 Task: visit on peoples page and checked how many employees works in NVIDIA
Action: Mouse moved to (642, 63)
Screenshot: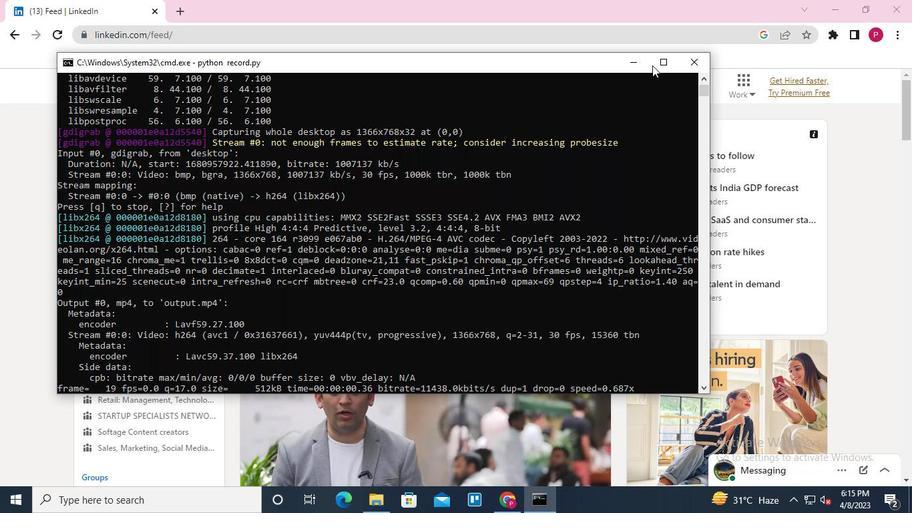 
Action: Mouse pressed left at (642, 63)
Screenshot: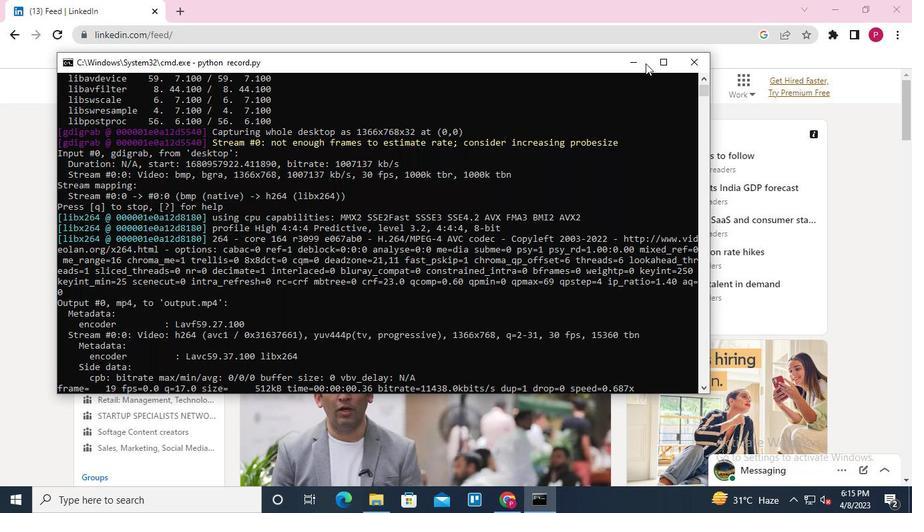 
Action: Mouse moved to (257, 90)
Screenshot: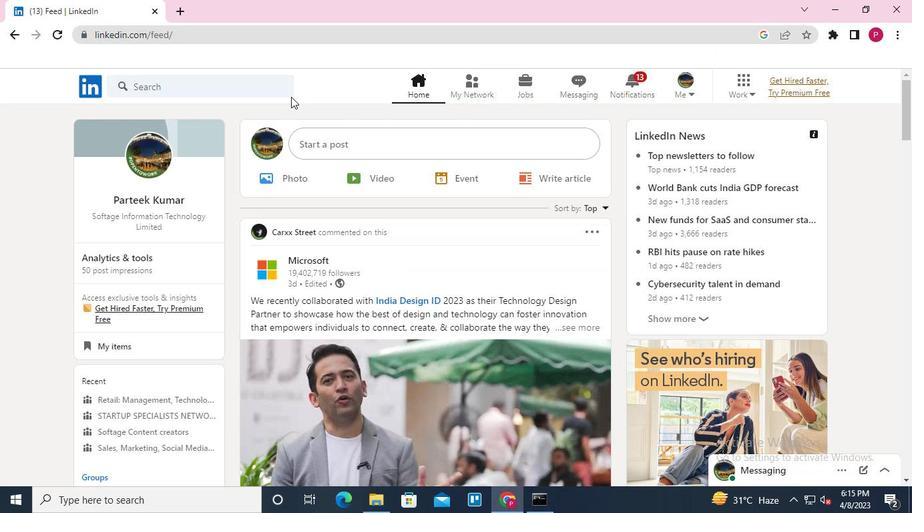 
Action: Mouse pressed left at (257, 90)
Screenshot: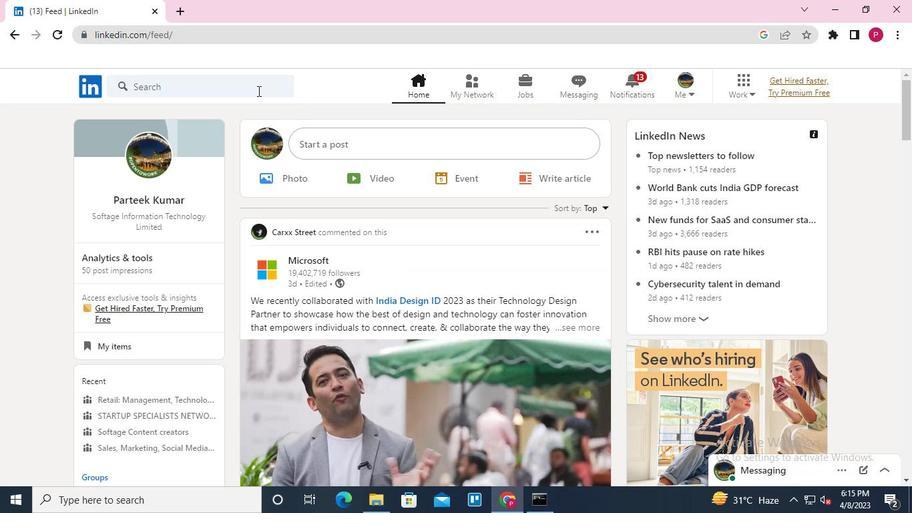 
Action: Keyboard Key.shift
Screenshot: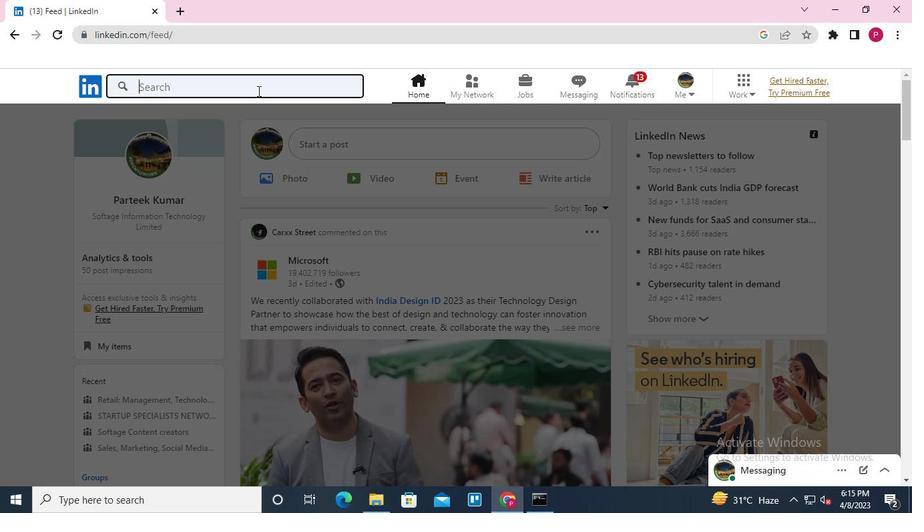 
Action: Keyboard N
Screenshot: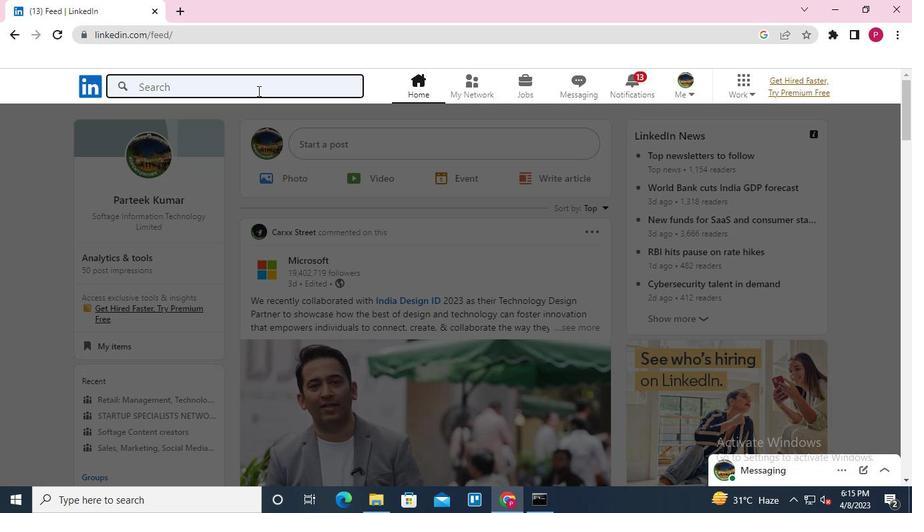 
Action: Keyboard V
Screenshot: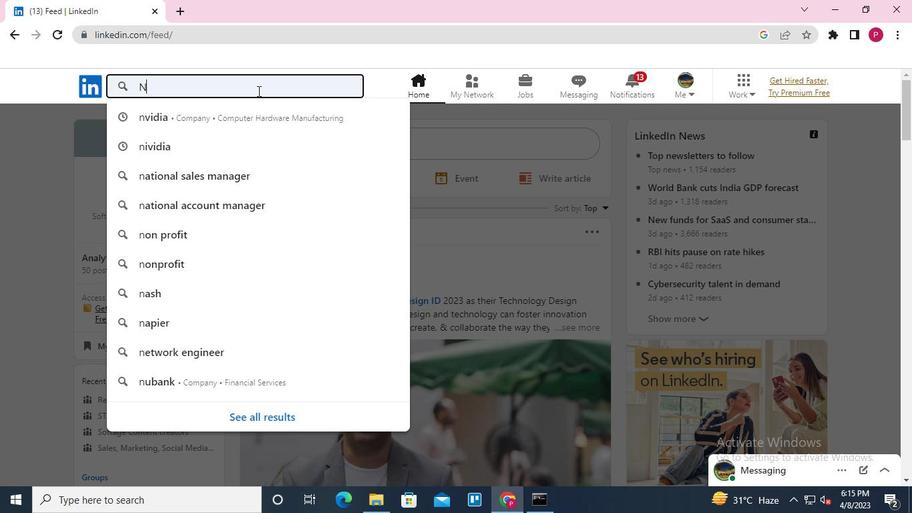 
Action: Keyboard I
Screenshot: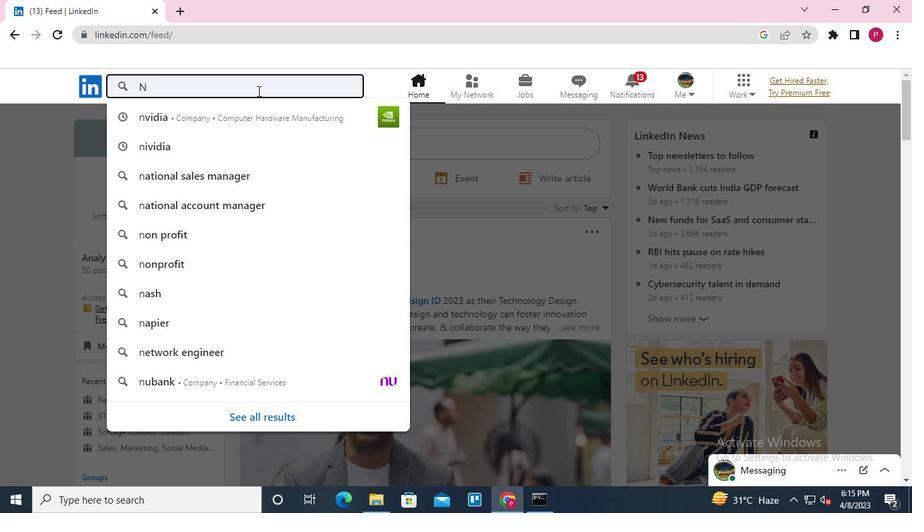 
Action: Keyboard D
Screenshot: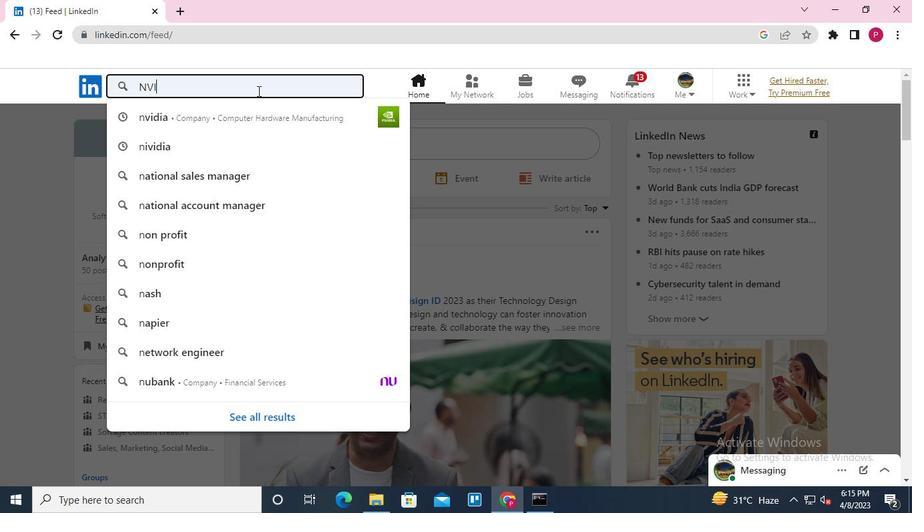 
Action: Keyboard I
Screenshot: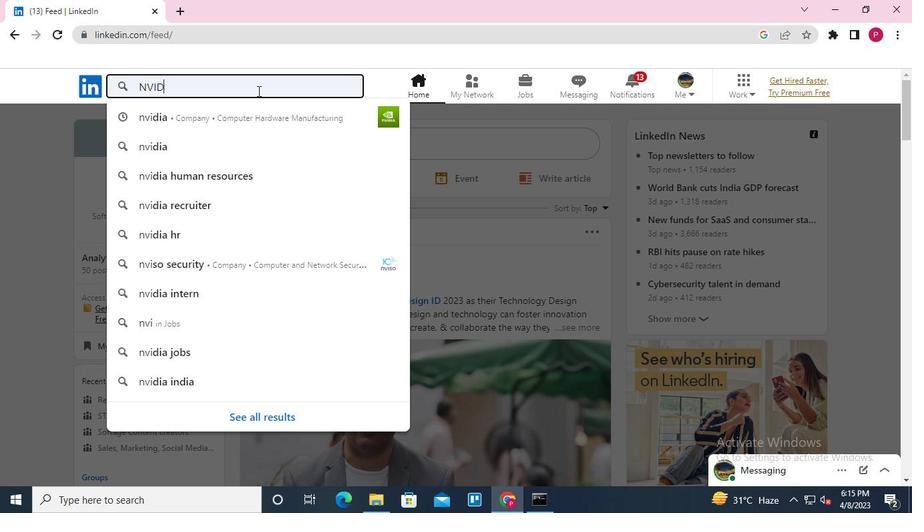 
Action: Keyboard A
Screenshot: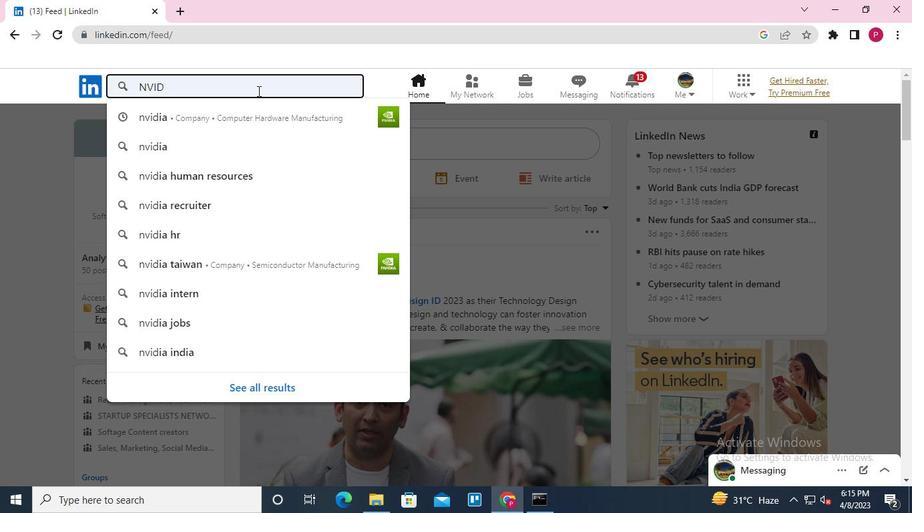 
Action: Keyboard Key.enter
Screenshot: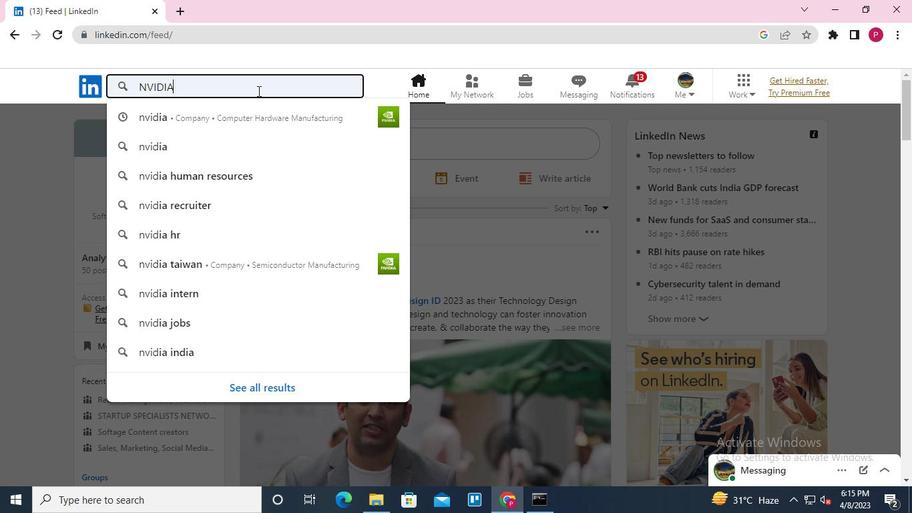 
Action: Mouse moved to (175, 181)
Screenshot: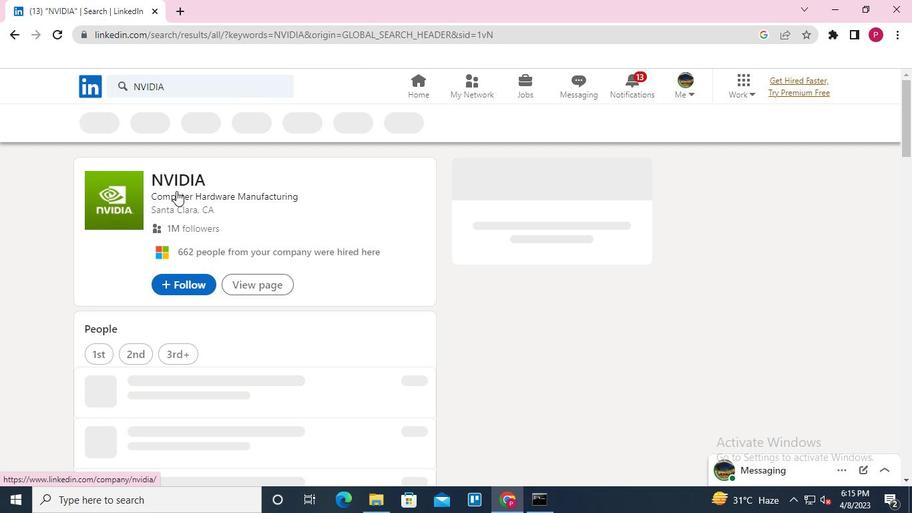 
Action: Mouse pressed left at (175, 181)
Screenshot: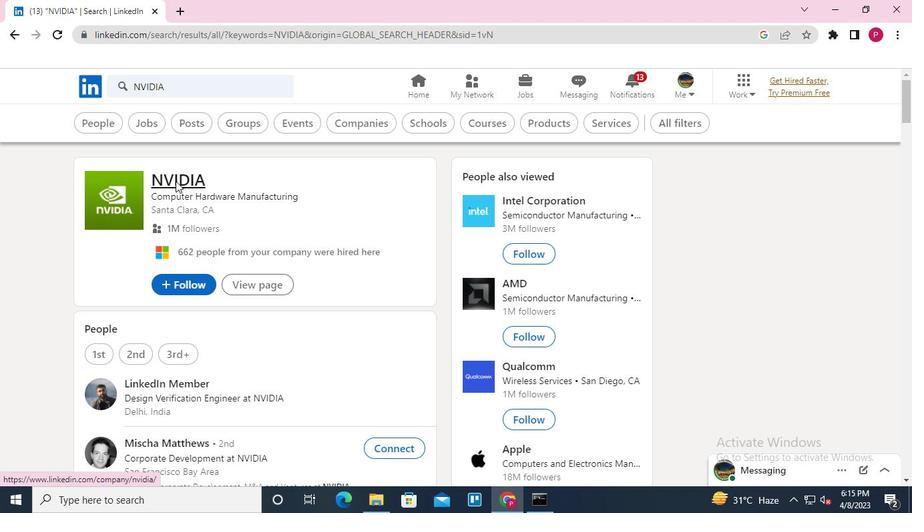 
Action: Mouse moved to (338, 173)
Screenshot: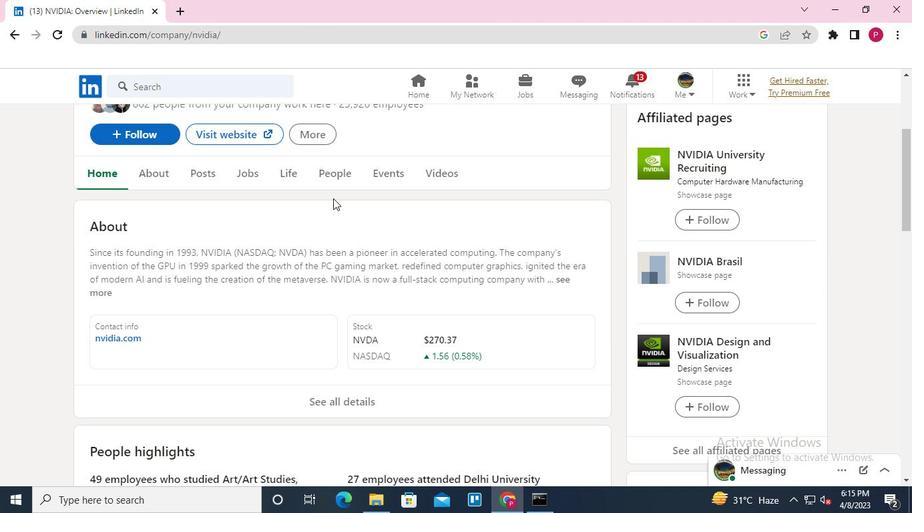 
Action: Mouse pressed left at (338, 173)
Screenshot: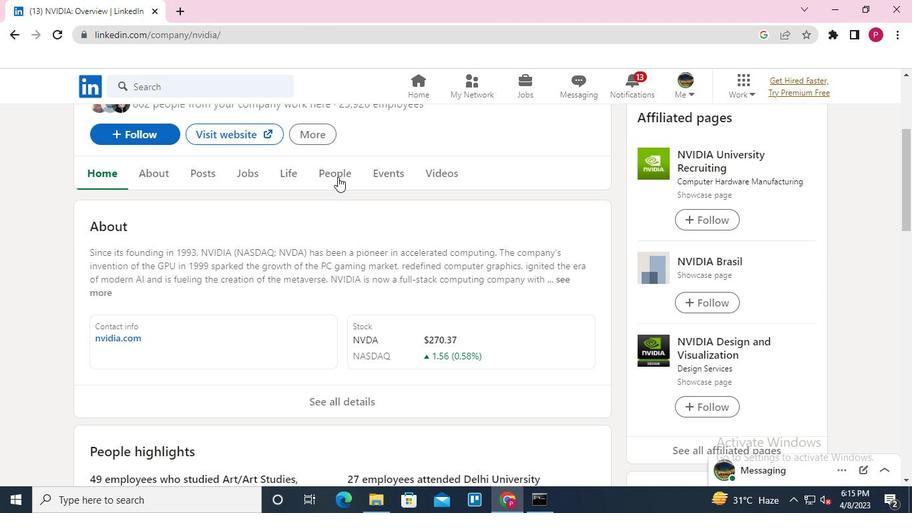 
Action: Mouse moved to (161, 227)
Screenshot: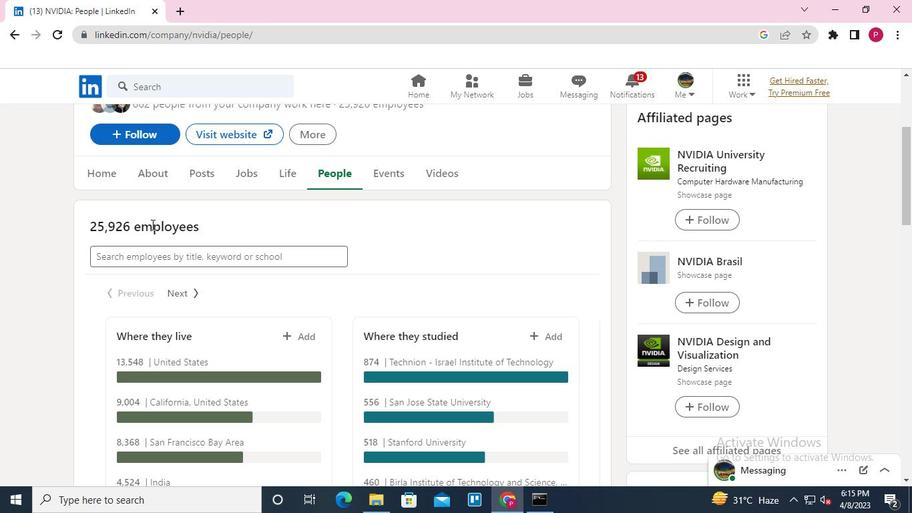 
Action: Keyboard Key.alt_l
Screenshot: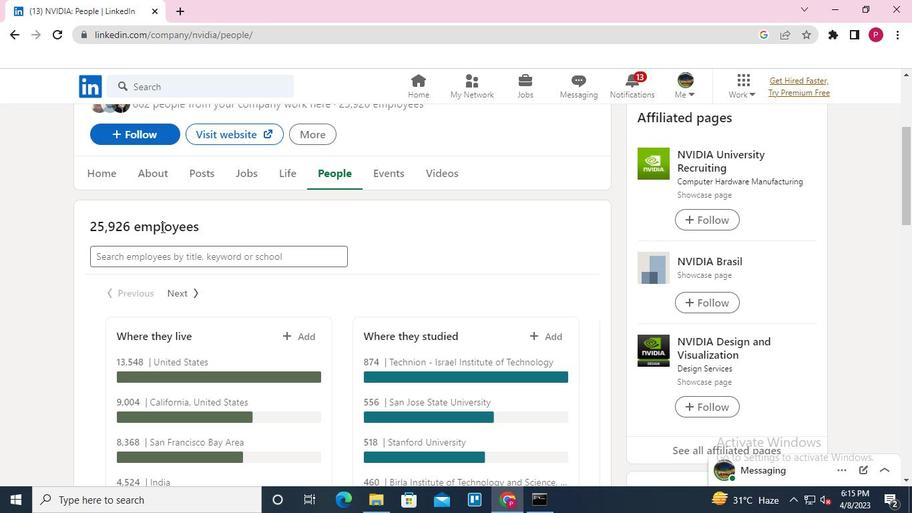 
Action: Keyboard Key.tab
Screenshot: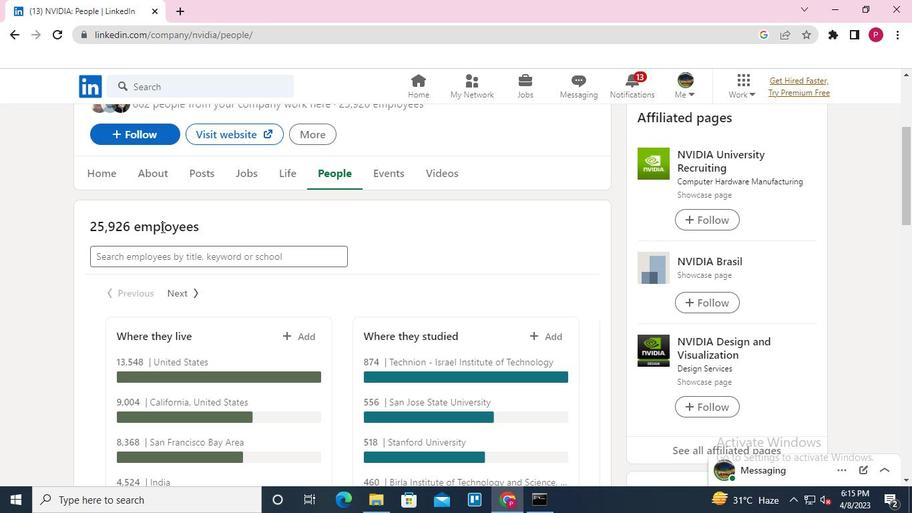 
Action: Mouse moved to (690, 57)
Screenshot: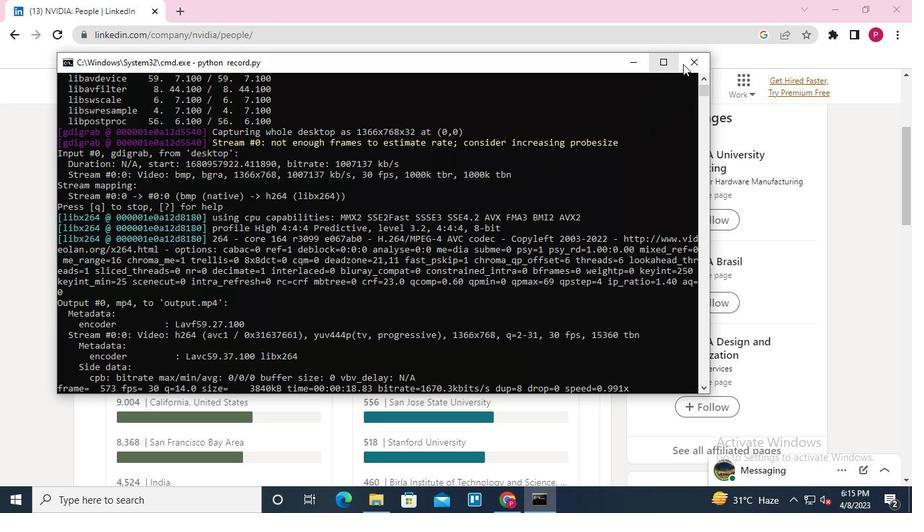 
Action: Mouse pressed left at (690, 57)
Screenshot: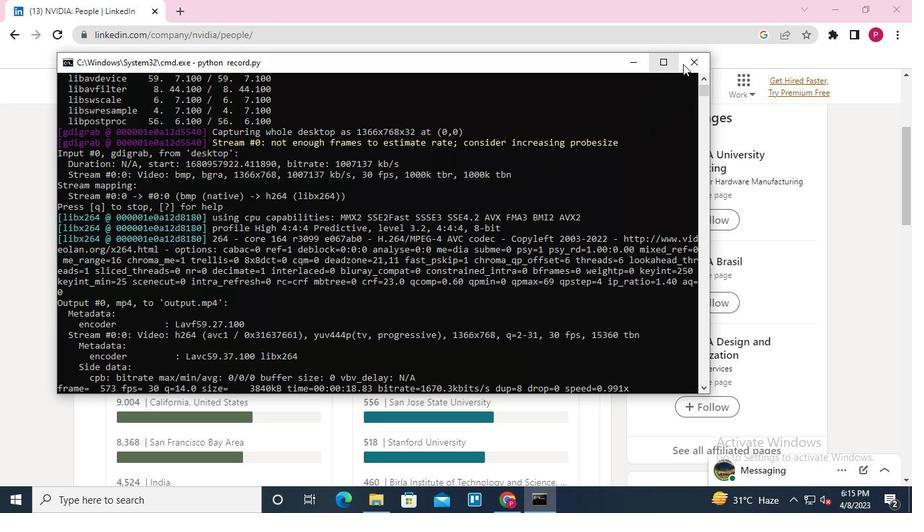 
